 Task: Create in the project ZoomOut in Backlog an issue 'Create a new online platform for online health and wellness courses with advanced fitness tracking and personalized nutrition features', assign it to team member softage.3@softage.net and change the status to IN PROGRESS.
Action: Mouse moved to (461, 279)
Screenshot: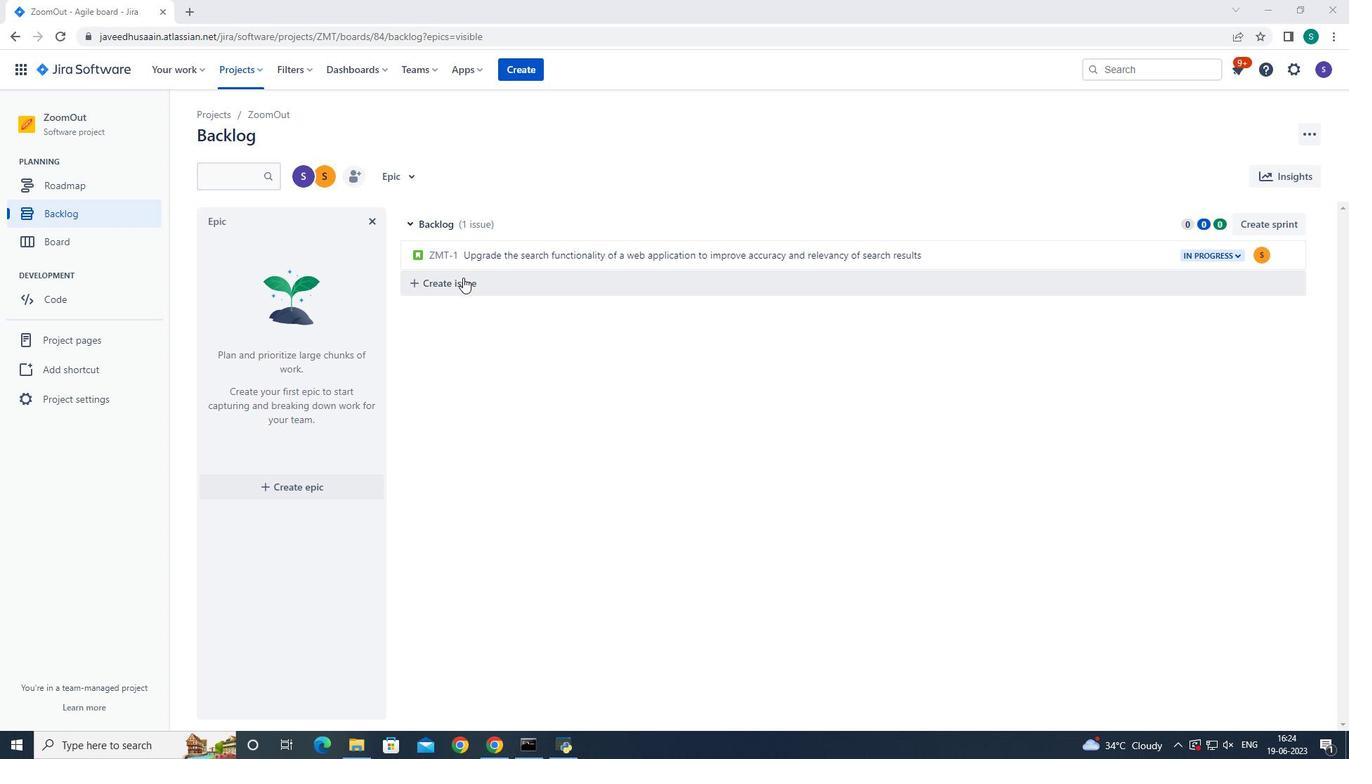 
Action: Mouse pressed left at (461, 279)
Screenshot: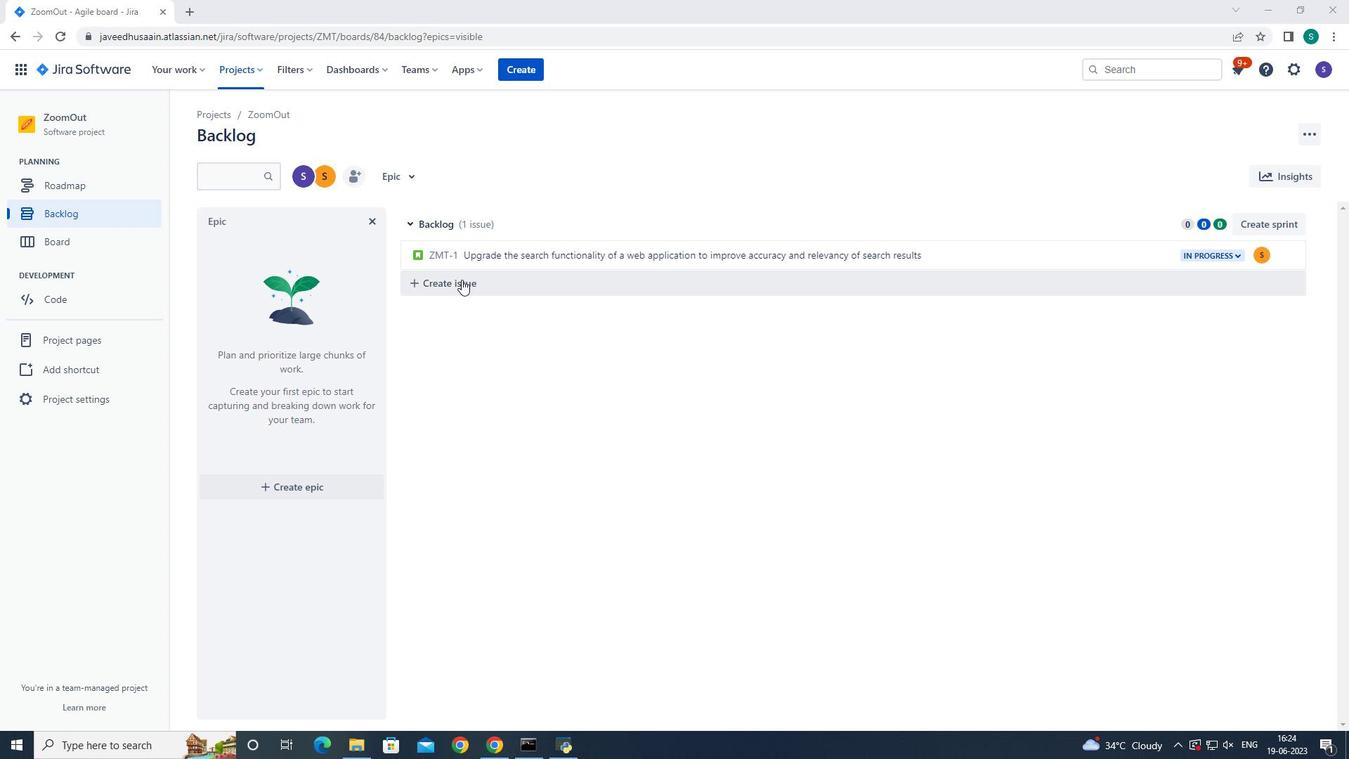 
Action: Mouse moved to (484, 284)
Screenshot: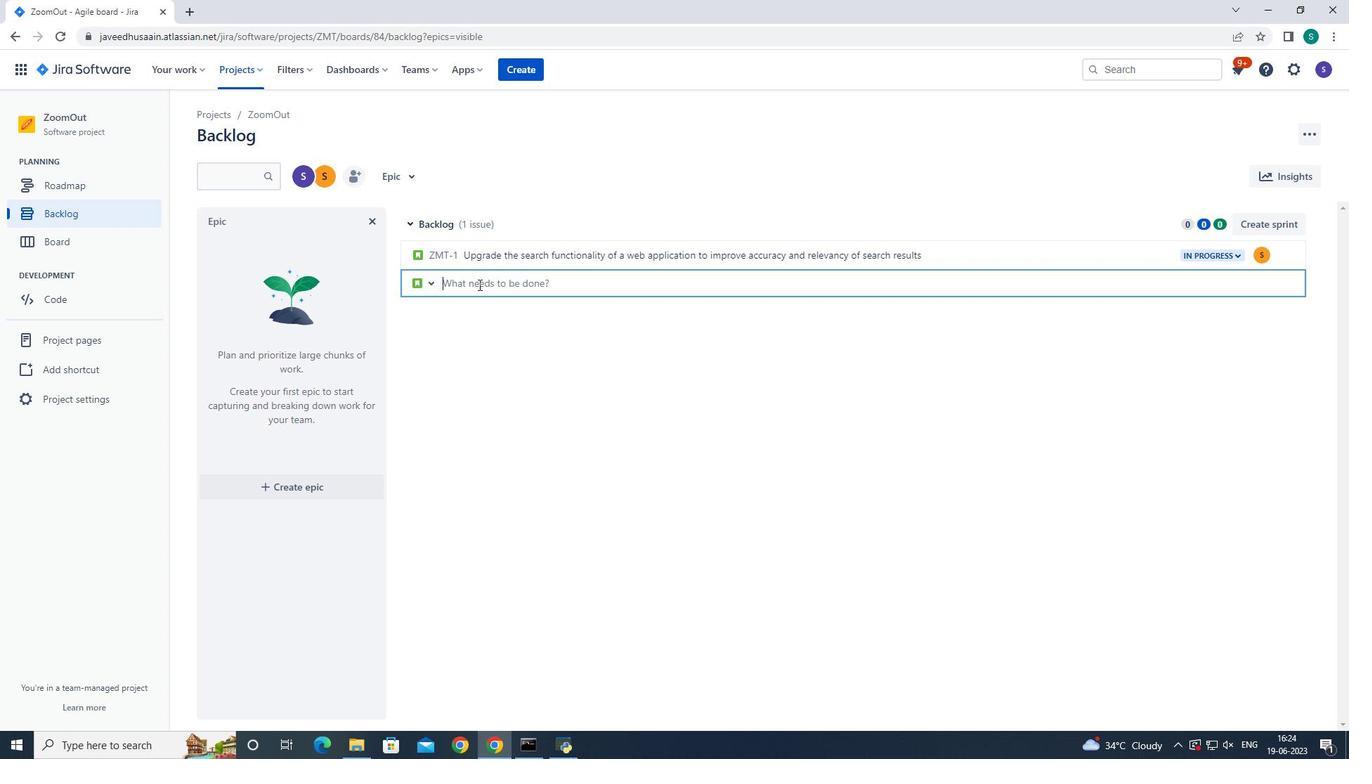 
Action: Mouse pressed left at (484, 284)
Screenshot: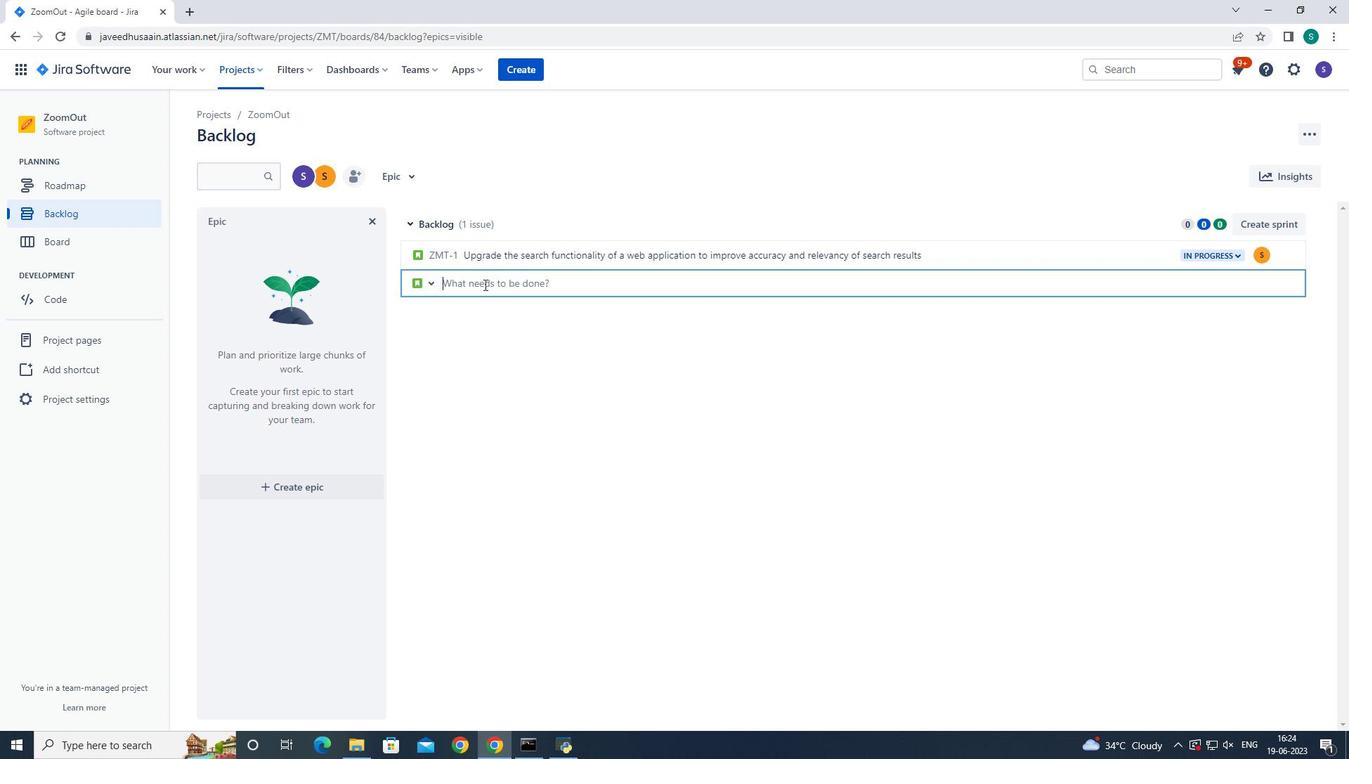 
Action: Key pressed <Key.shift>Create<Key.space>a<Key.space>new<Key.space>online<Key.space>platform<Key.space>for<Key.space>online<Key.space>health<Key.space>and<Key.space>wellness<Key.space>courses<Key.space>with<Key.space>advanced<Key.space>fitness<Key.space>tracking<Key.space>and<Key.space>personalizes<Key.backspace>d<Key.space>nutrition<Key.space>features<Key.enter>
Screenshot: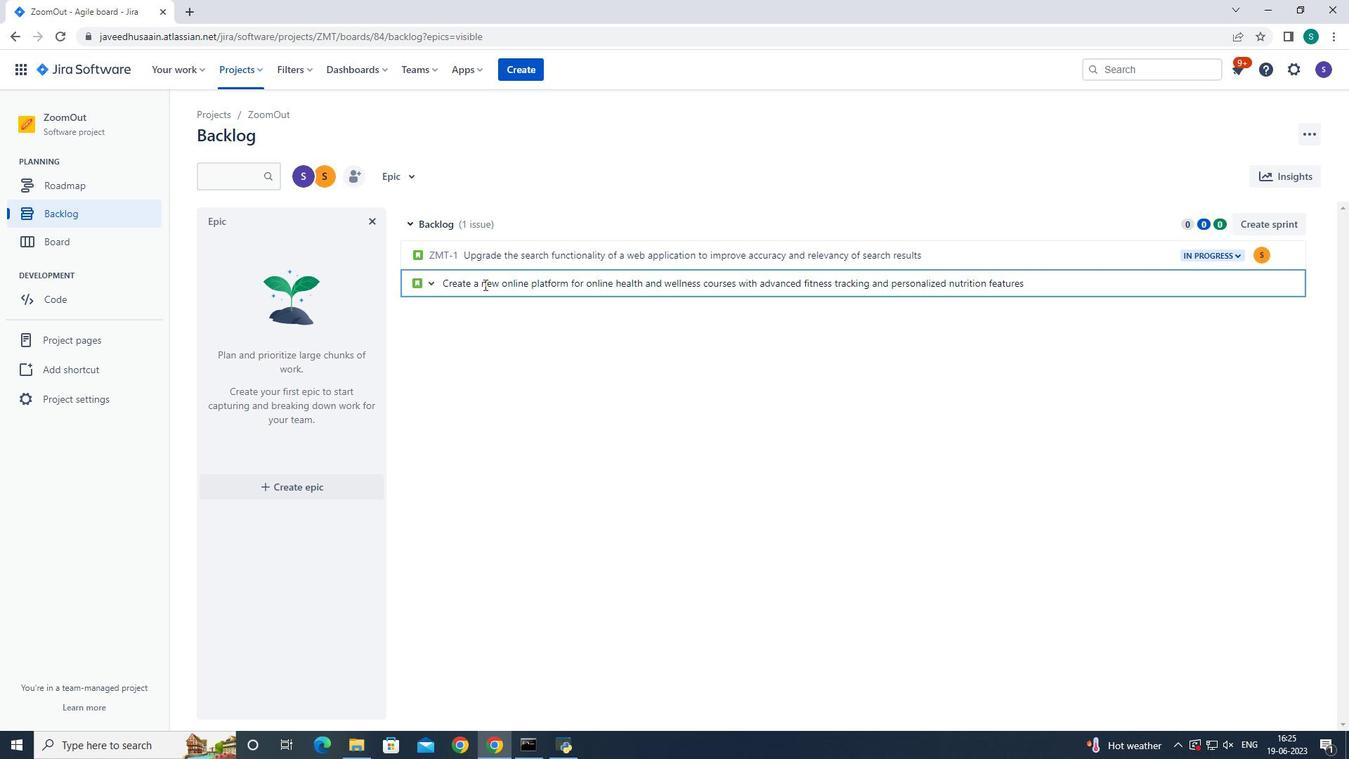 
Action: Mouse moved to (1262, 285)
Screenshot: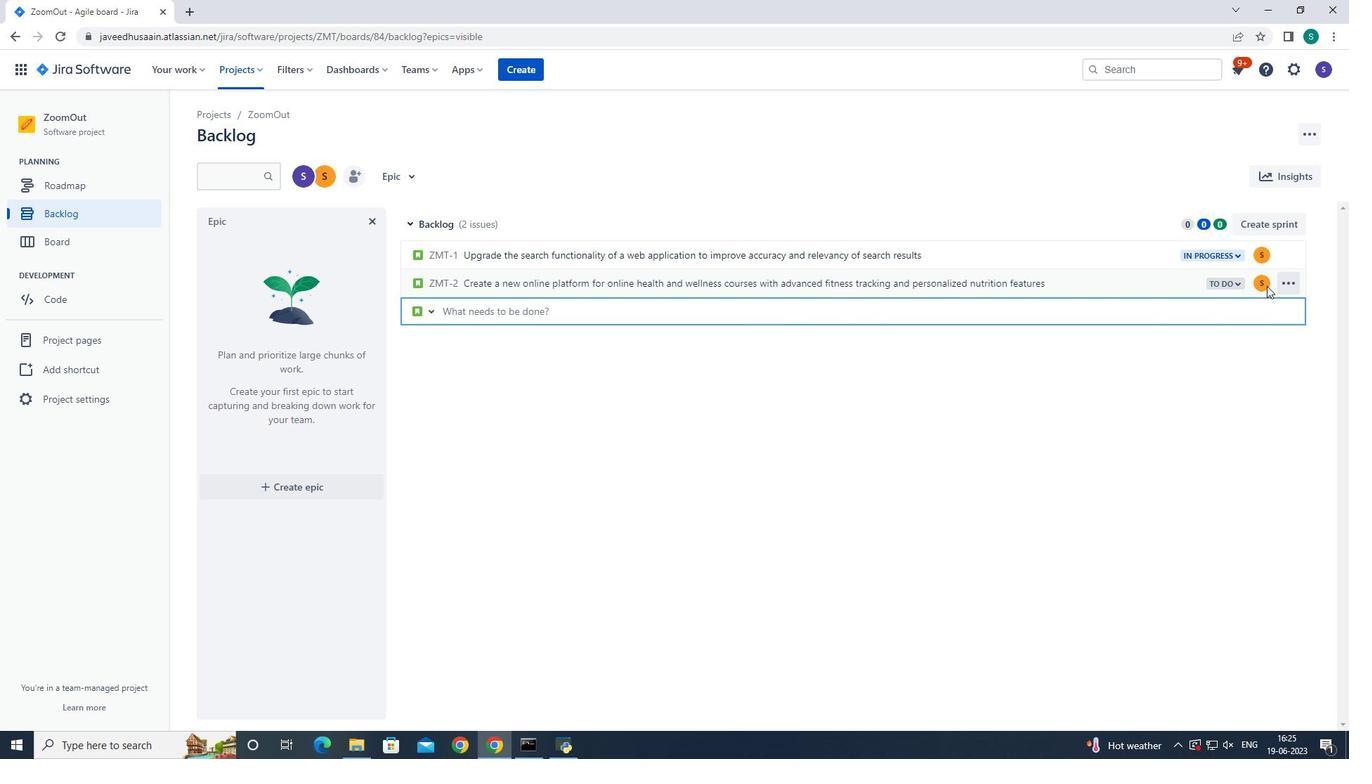 
Action: Mouse pressed left at (1262, 285)
Screenshot: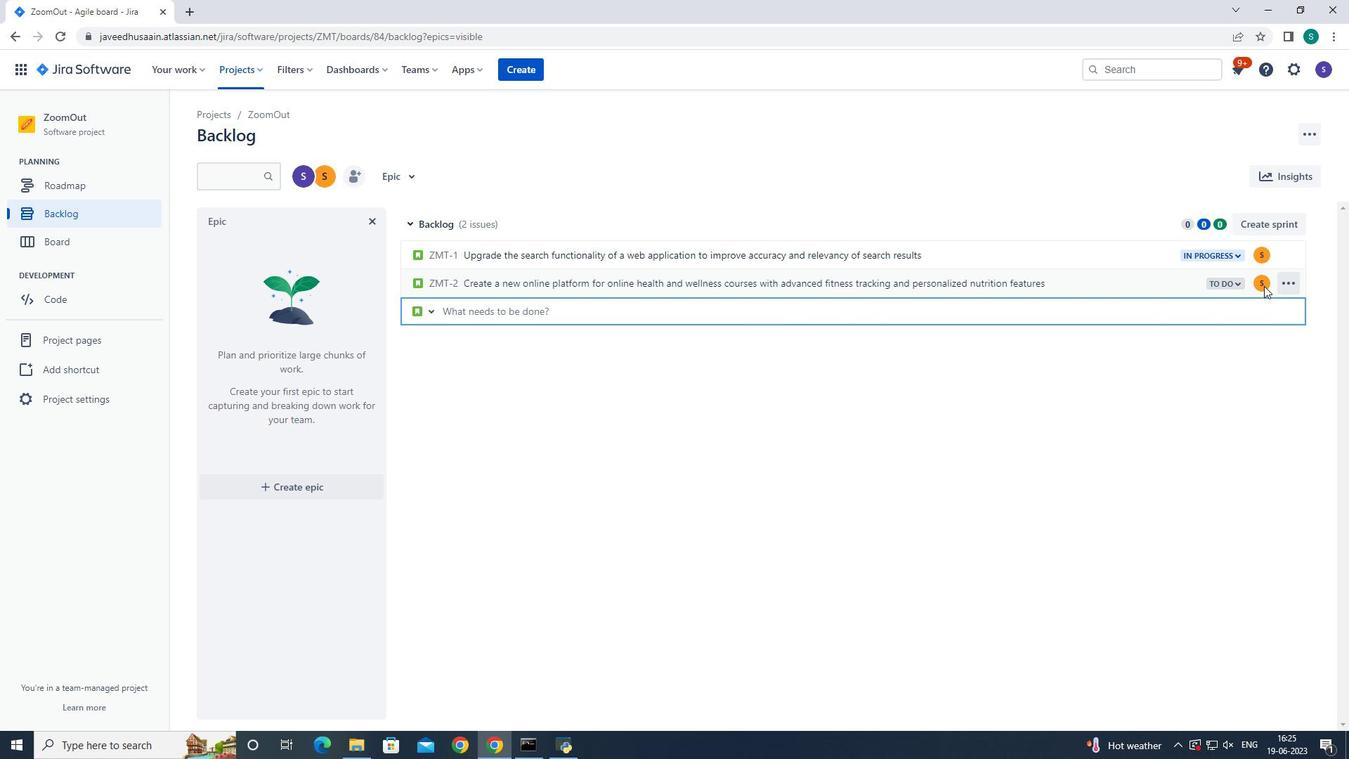 
Action: Mouse pressed left at (1262, 285)
Screenshot: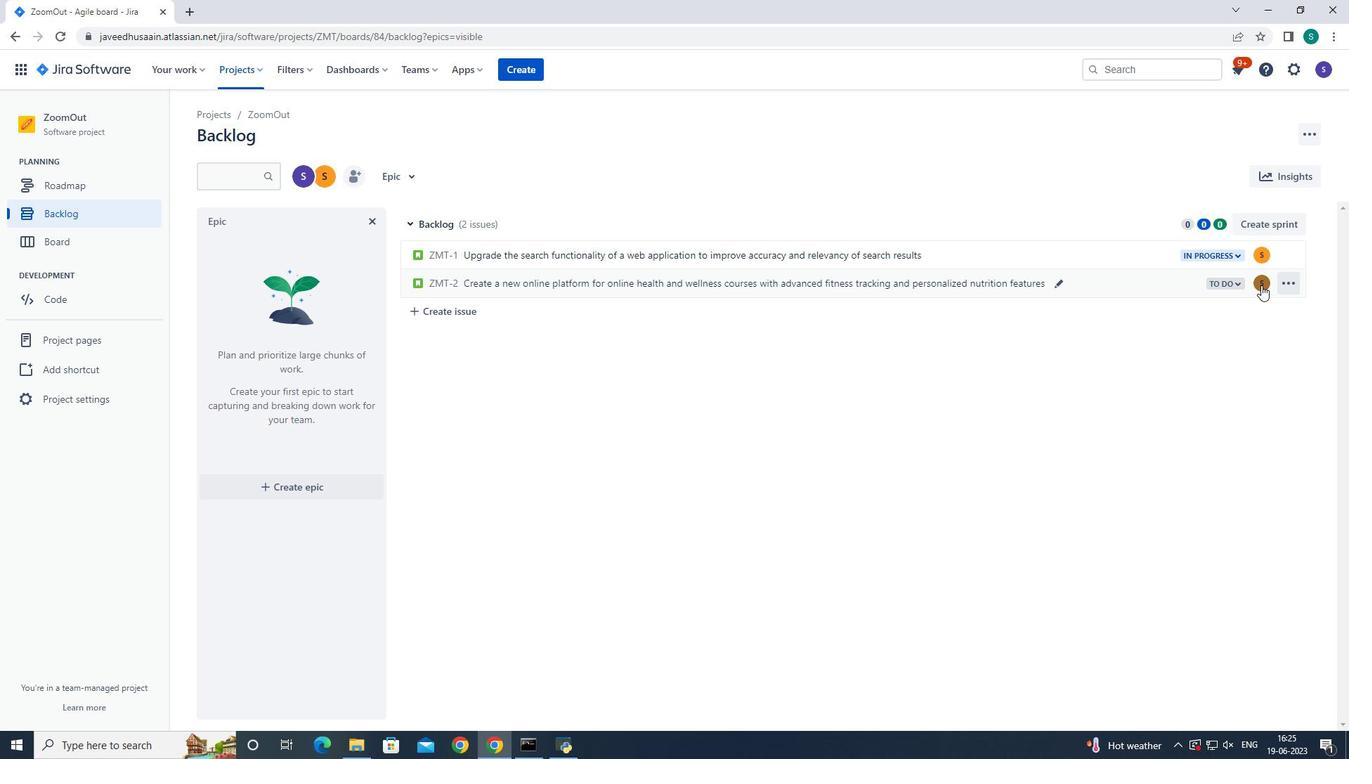 
Action: Mouse moved to (1179, 310)
Screenshot: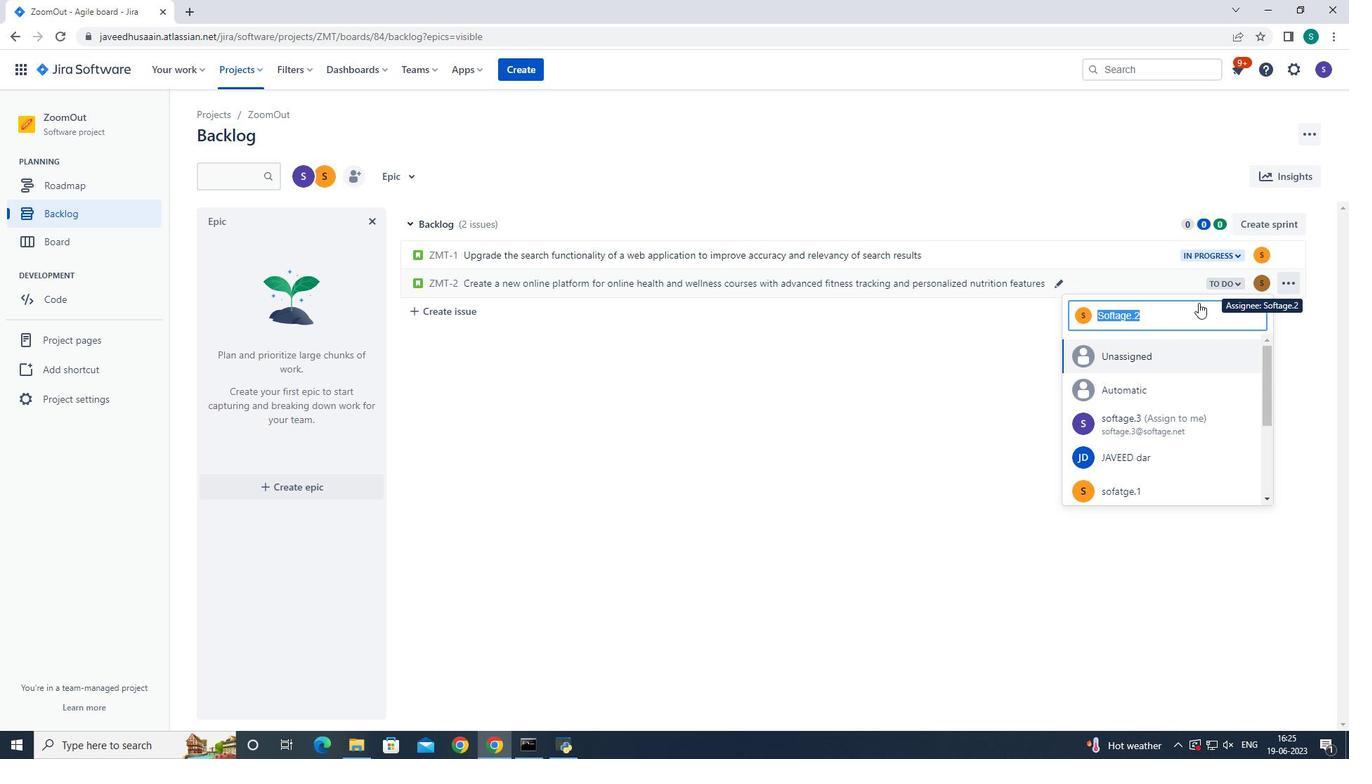 
Action: Key pressed <Key.backspace>softage.3<Key.shift>@softage.net
Screenshot: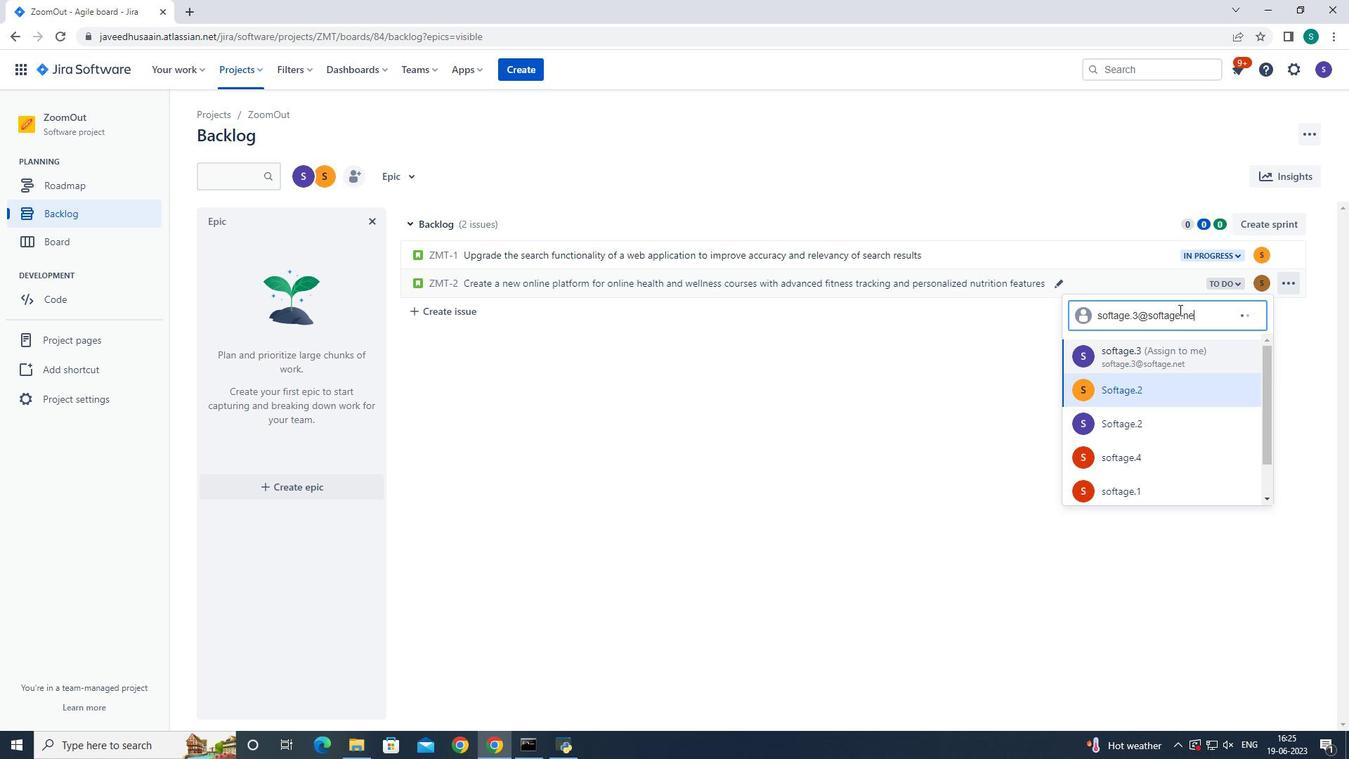 
Action: Mouse moved to (1171, 358)
Screenshot: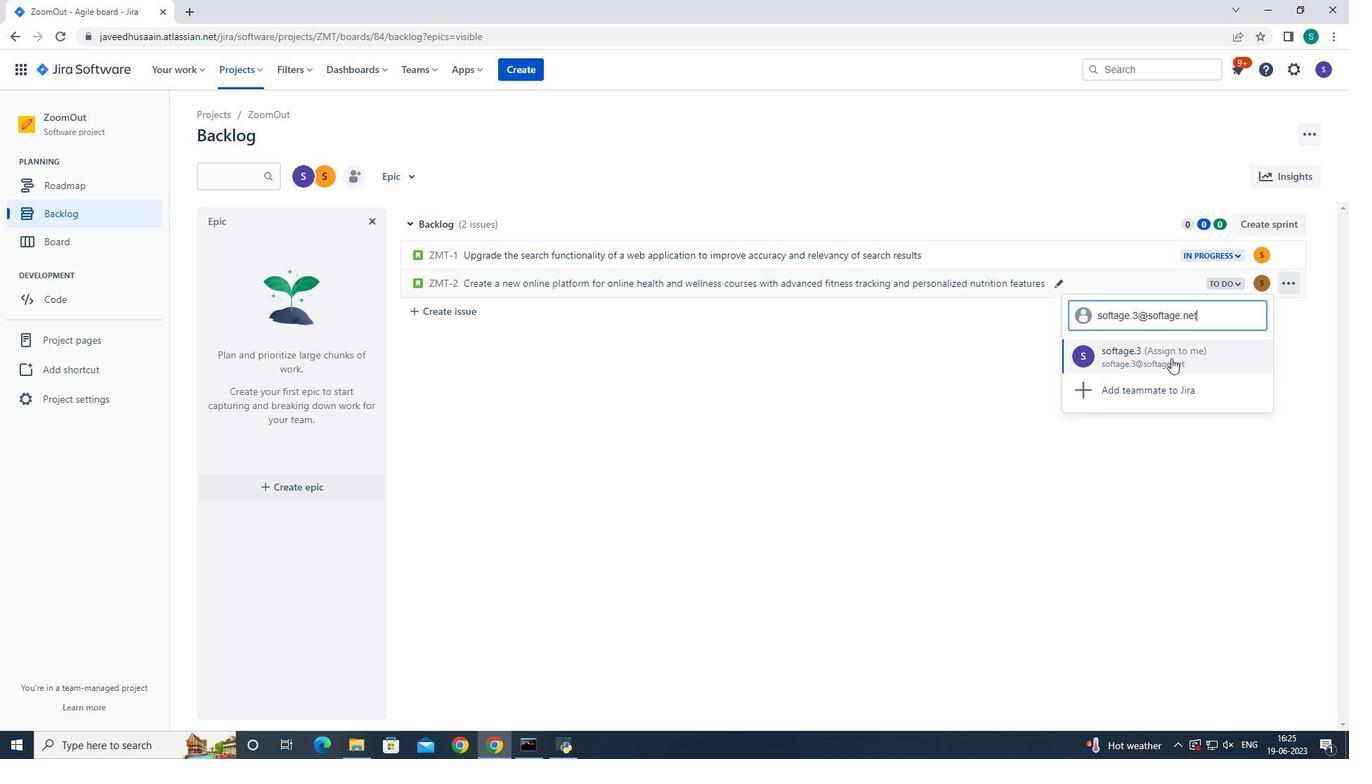 
Action: Mouse pressed left at (1171, 358)
Screenshot: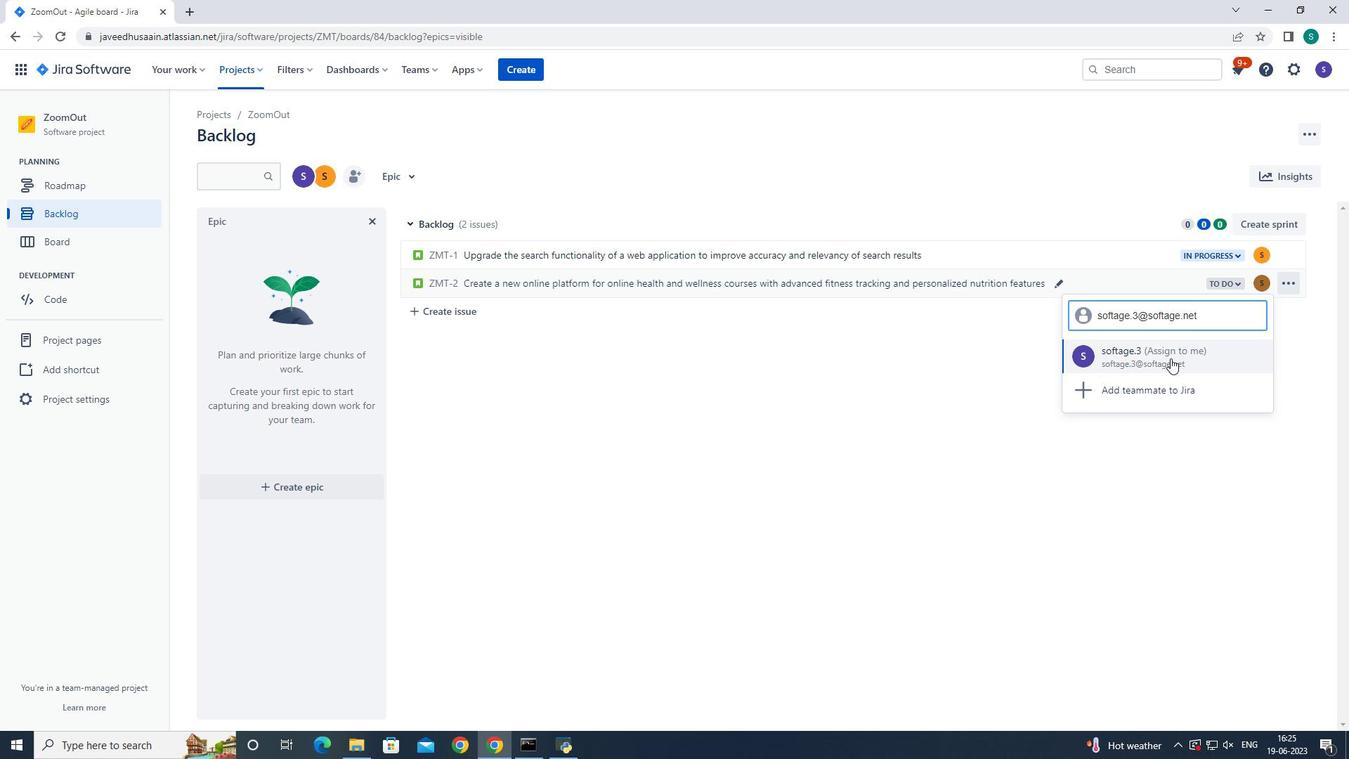 
Action: Mouse moved to (1245, 286)
Screenshot: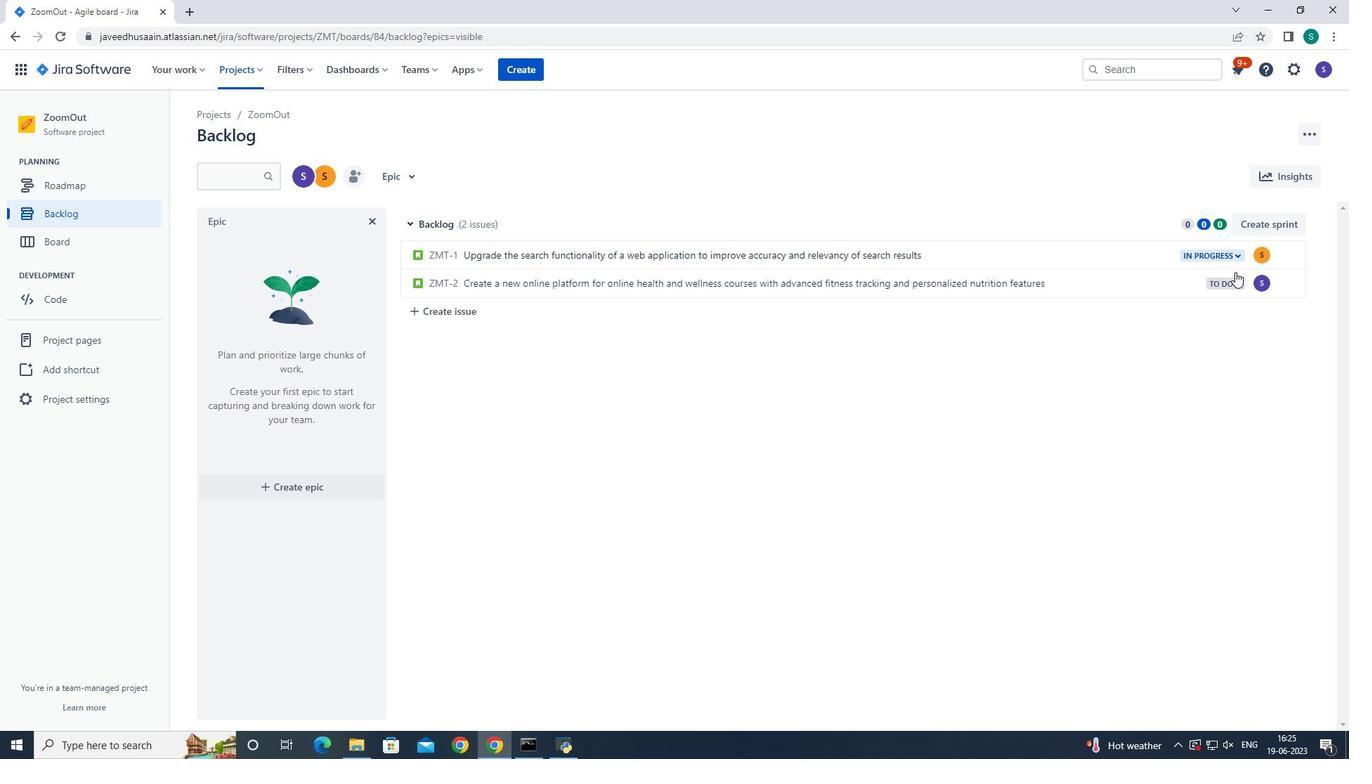 
Action: Mouse pressed left at (1245, 286)
Screenshot: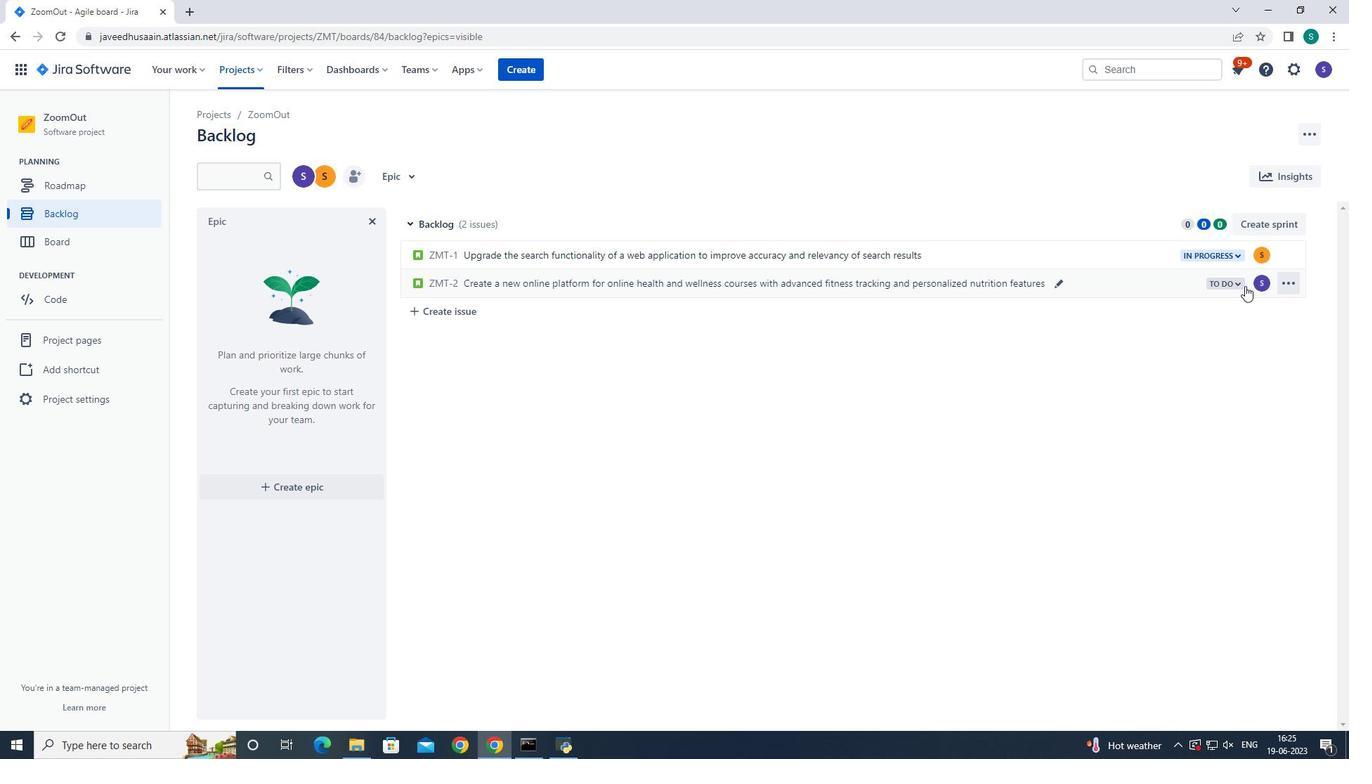 
Action: Mouse moved to (1159, 312)
Screenshot: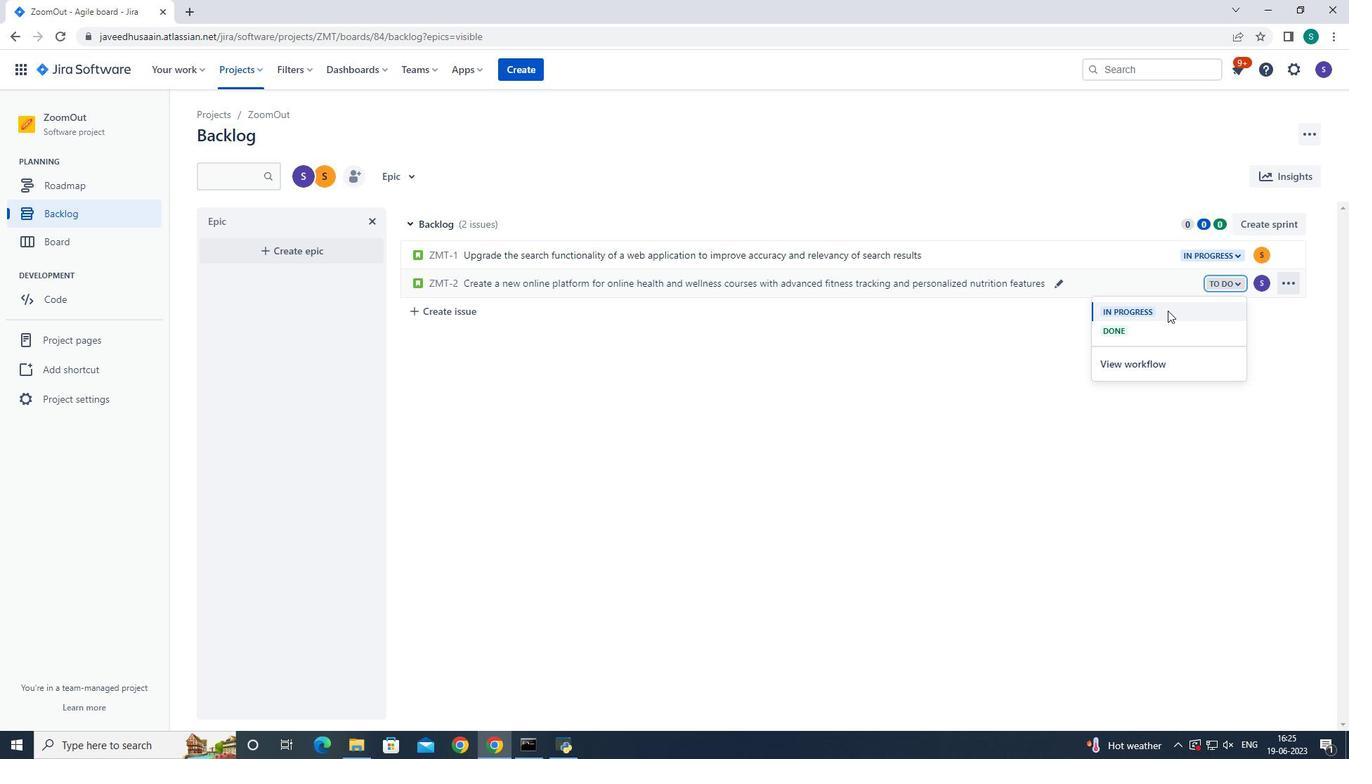 
Action: Mouse pressed left at (1159, 312)
Screenshot: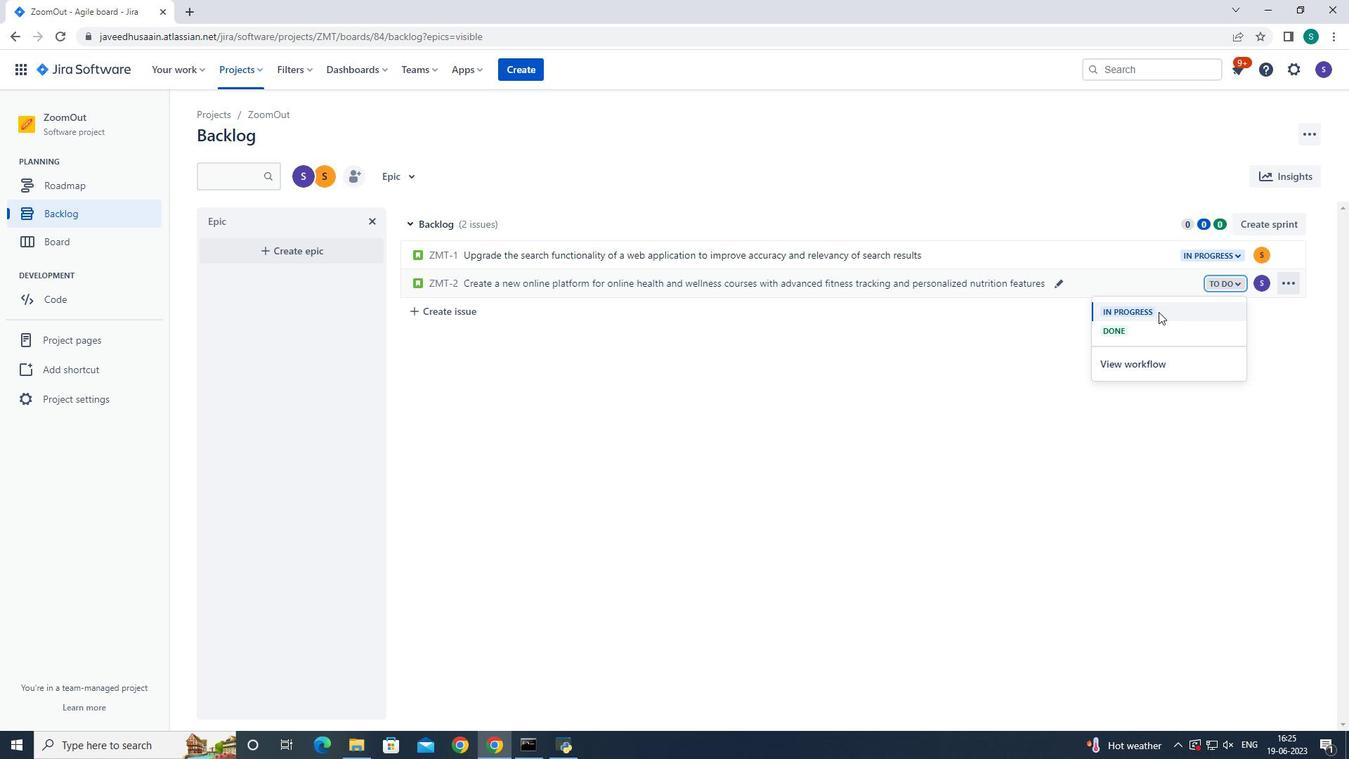 
